 Task: Write a function that calculates the square root of a number passed as a parameter.
Action: Mouse pressed left at (521, 308)
Screenshot: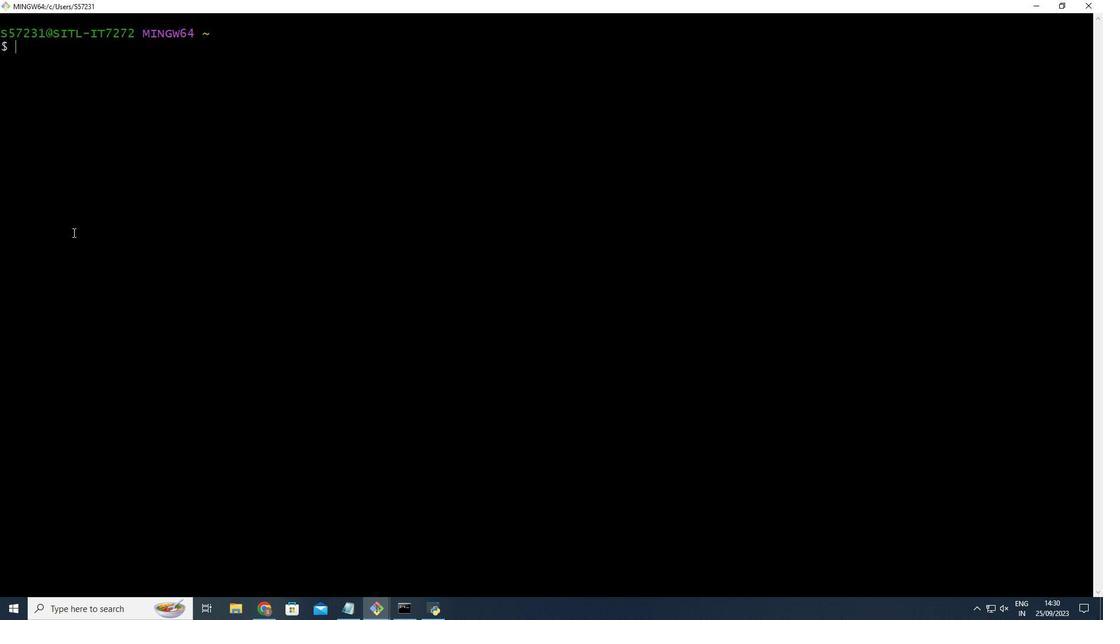 
Action: Mouse moved to (371, 601)
Screenshot: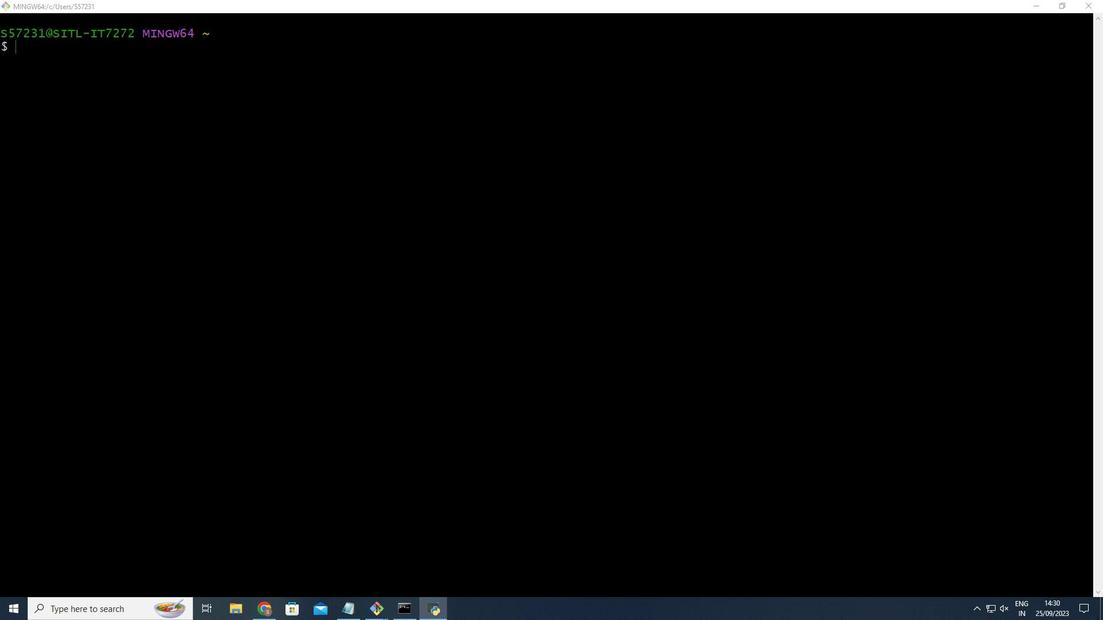 
Action: Mouse pressed left at (371, 601)
Screenshot: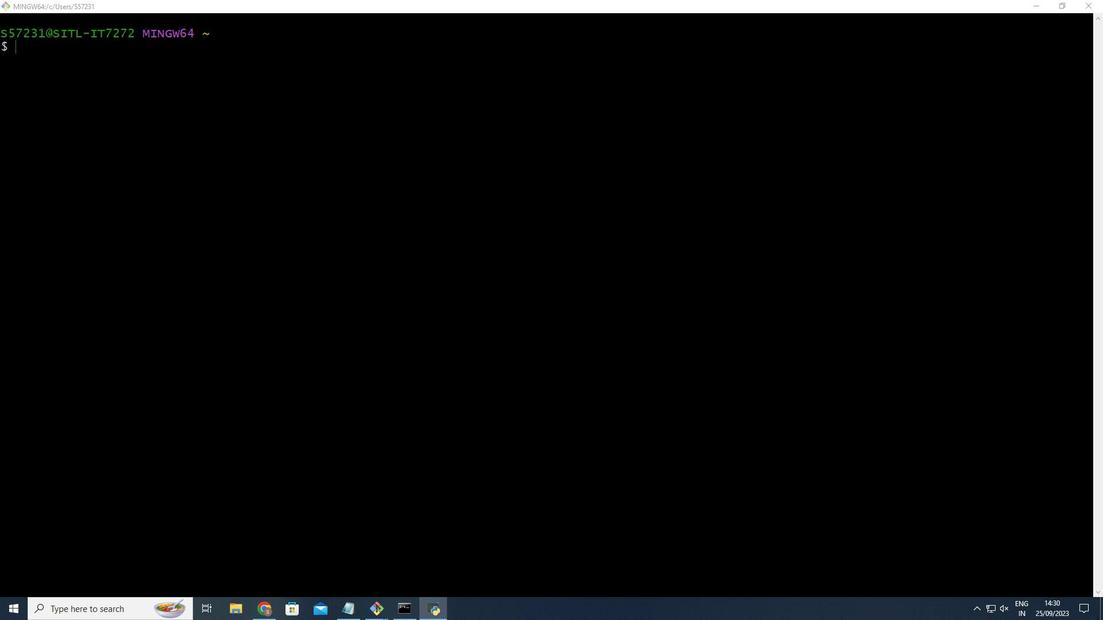 
